 Task: Create a task  Create a feature to schedule automatic backups of app data , assign it to team member softage.10@softage.net in the project TriumphTech and update the status of the task to  At Risk , set the priority of the task to Medium.
Action: Mouse moved to (59, 391)
Screenshot: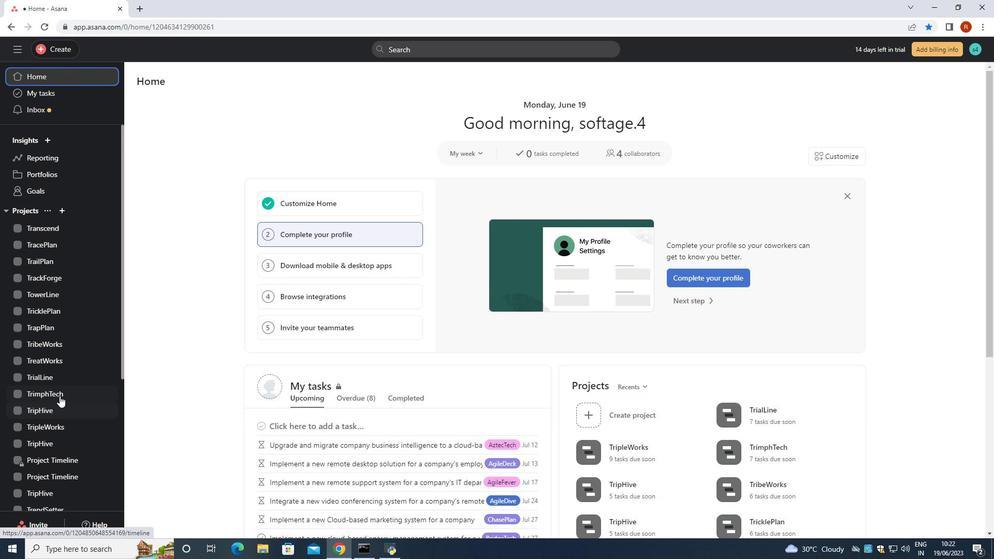 
Action: Mouse pressed left at (59, 391)
Screenshot: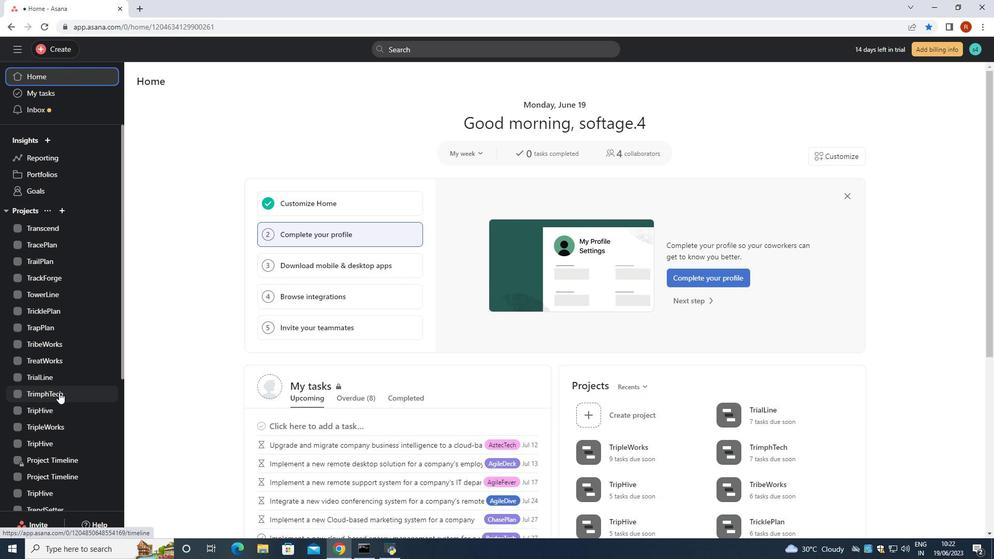 
Action: Mouse moved to (160, 132)
Screenshot: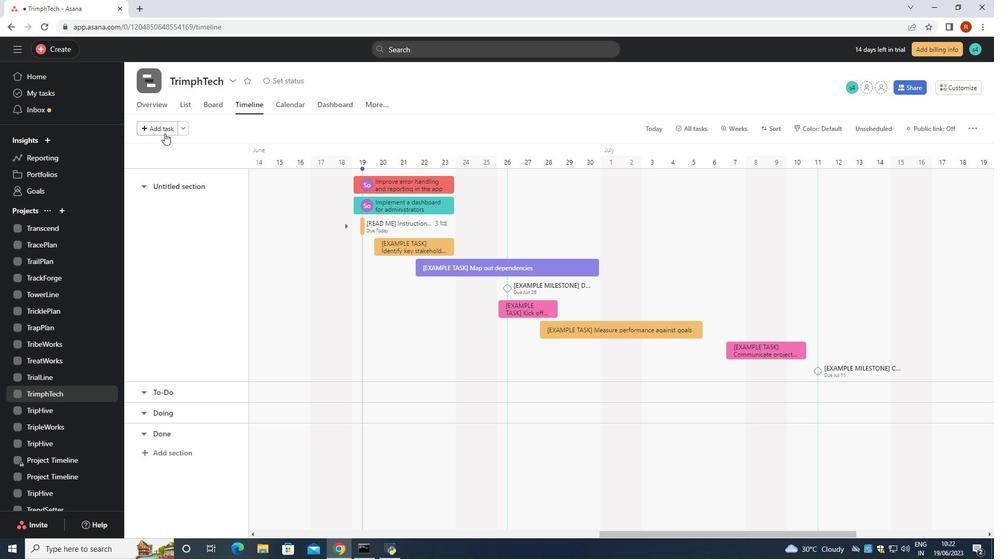 
Action: Mouse pressed left at (160, 132)
Screenshot: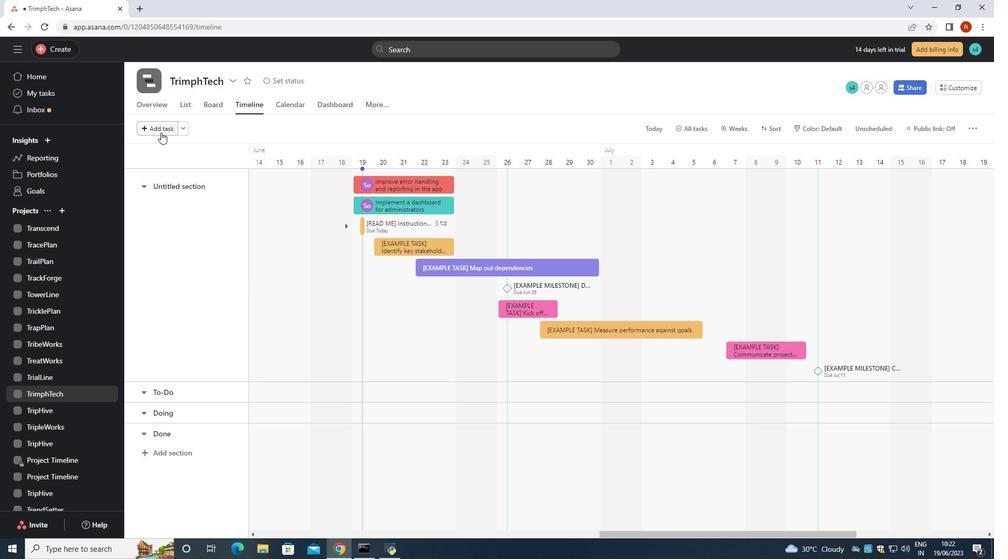 
Action: Key pressed <Key.shift><Key.shift><Key.shift><Key.shift><Key.shift>Create<Key.space>a<Key.space>feature<Key.space>to<Key.space>schedule<Key.space>automatic<Key.space>backups<Key.space>of<Key.space>app<Key.enter>
Screenshot: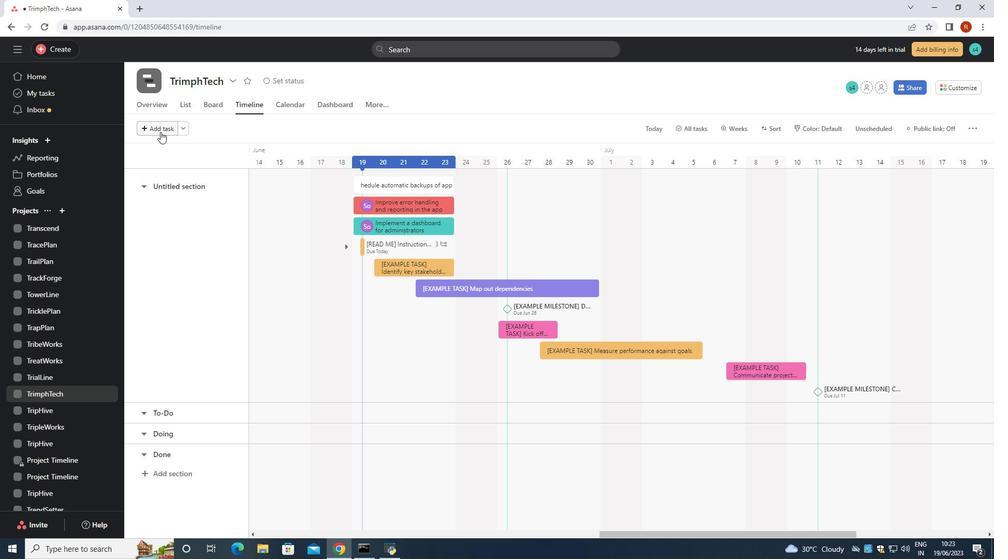 
Action: Mouse moved to (410, 182)
Screenshot: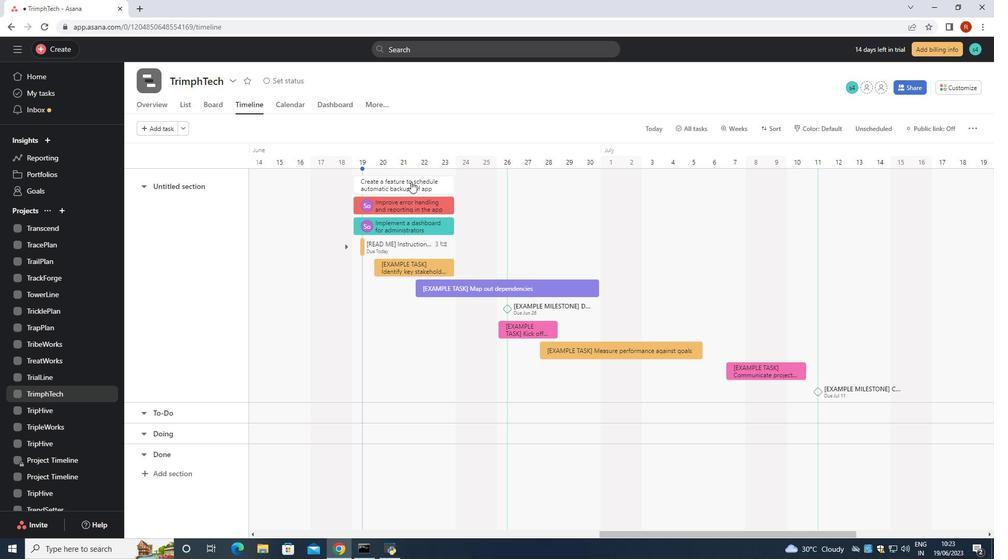 
Action: Mouse pressed left at (410, 182)
Screenshot: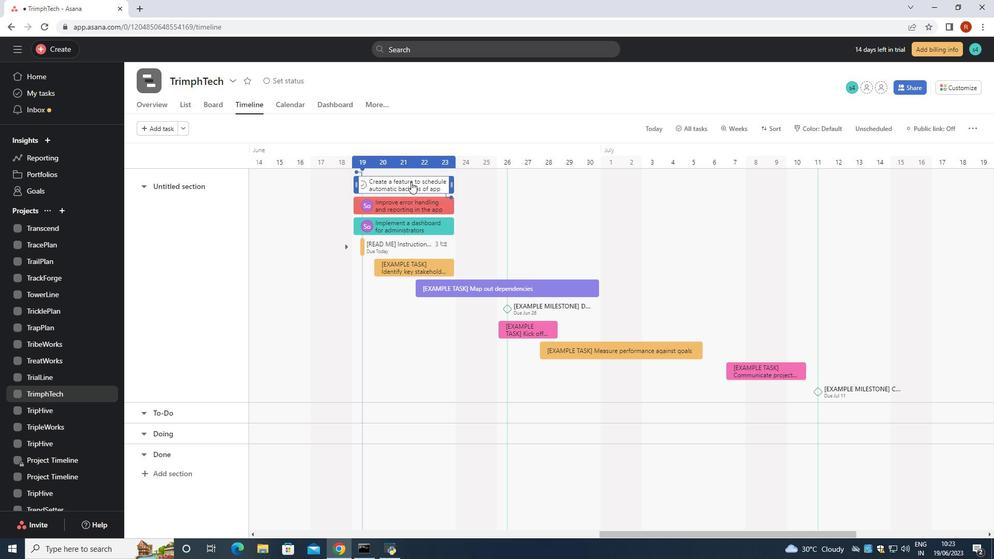 
Action: Mouse moved to (720, 186)
Screenshot: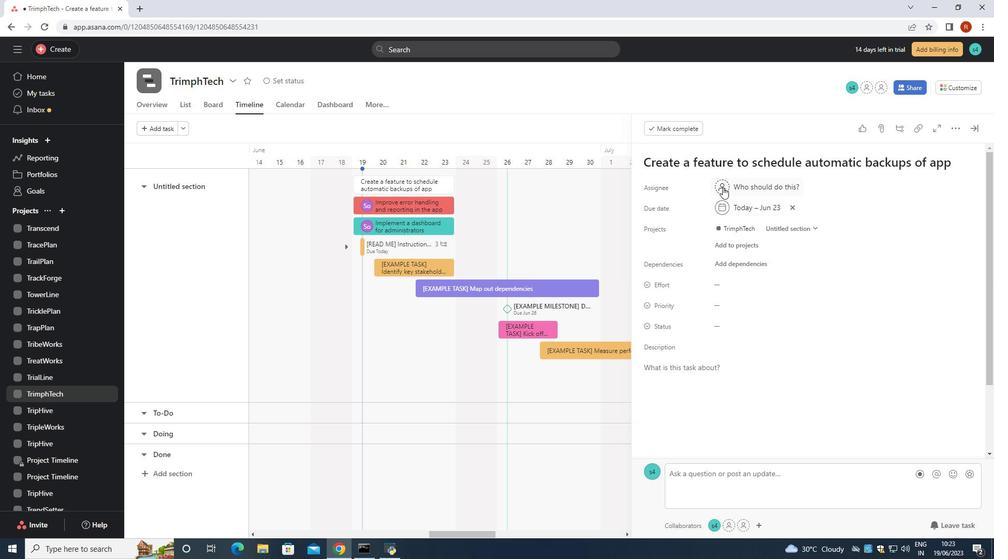 
Action: Mouse pressed left at (720, 186)
Screenshot: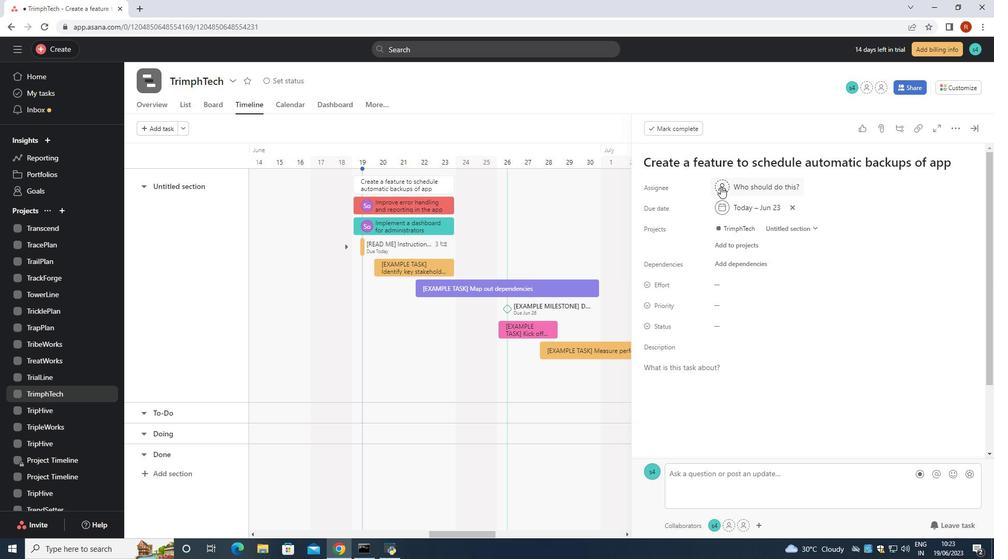 
Action: Key pressed <Key.shift>Softage.10<Key.shift>@softage.net
Screenshot: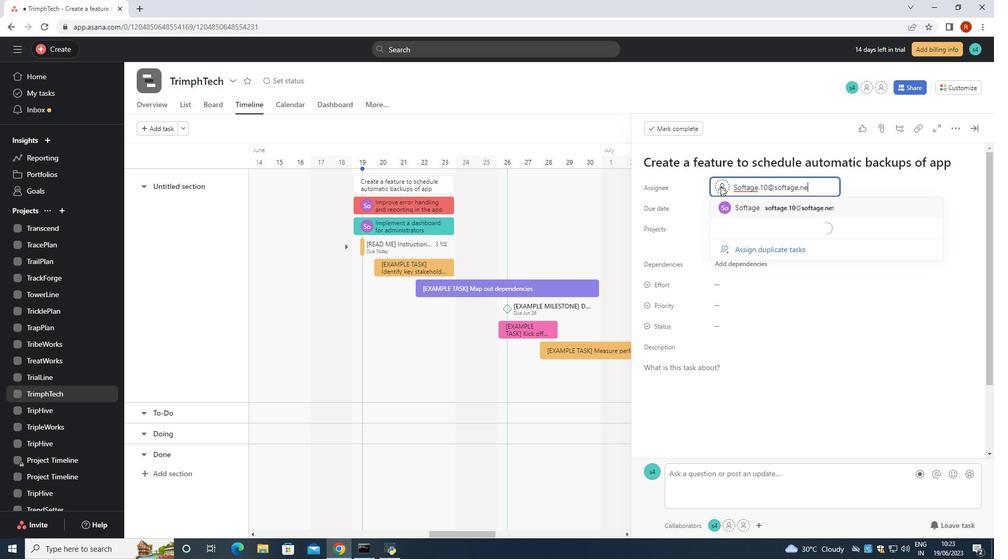 
Action: Mouse moved to (766, 205)
Screenshot: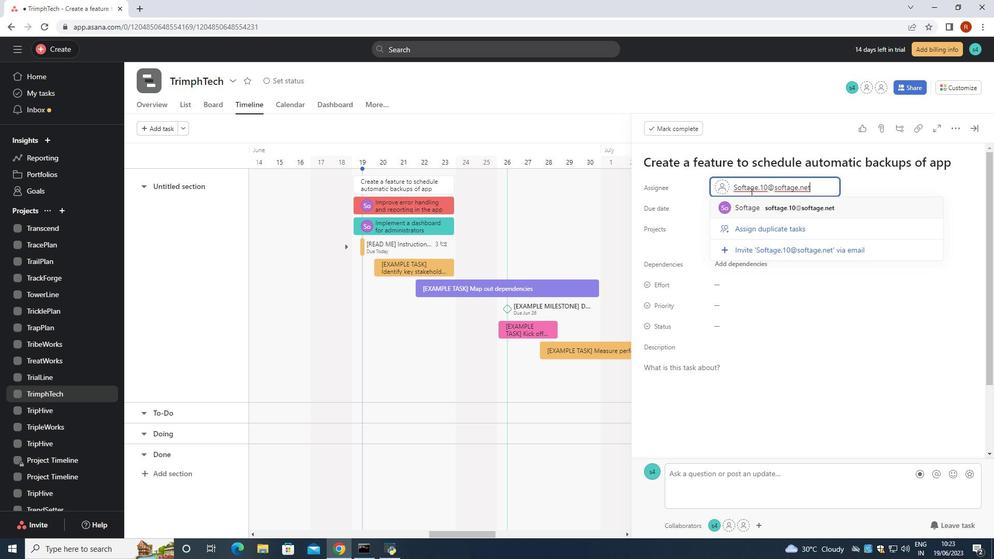
Action: Mouse pressed left at (766, 205)
Screenshot: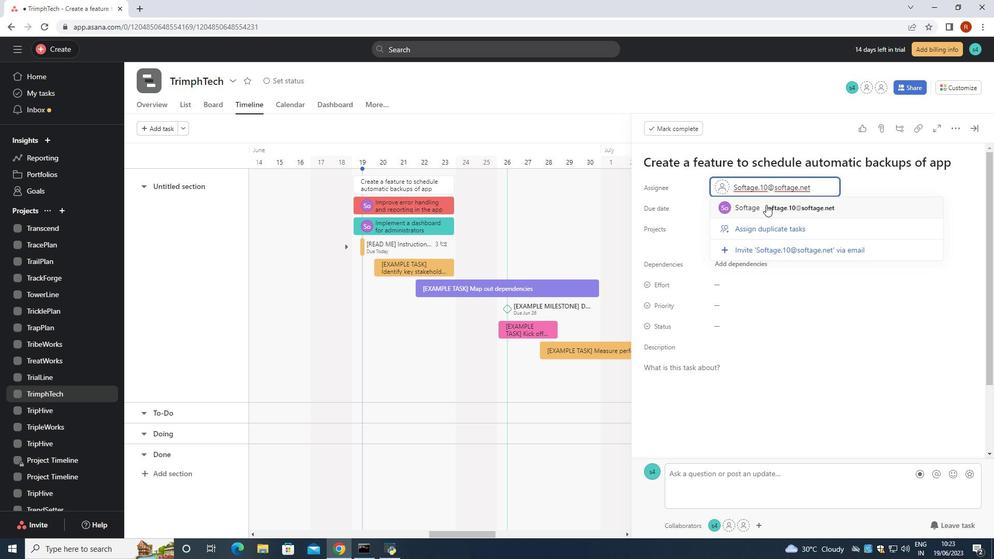 
Action: Mouse moved to (724, 326)
Screenshot: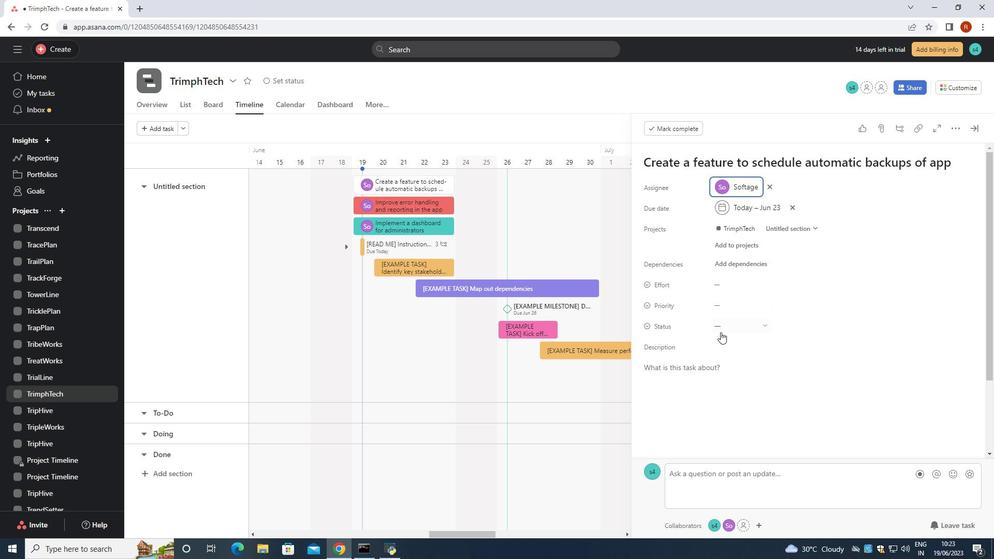 
Action: Mouse pressed left at (724, 326)
Screenshot: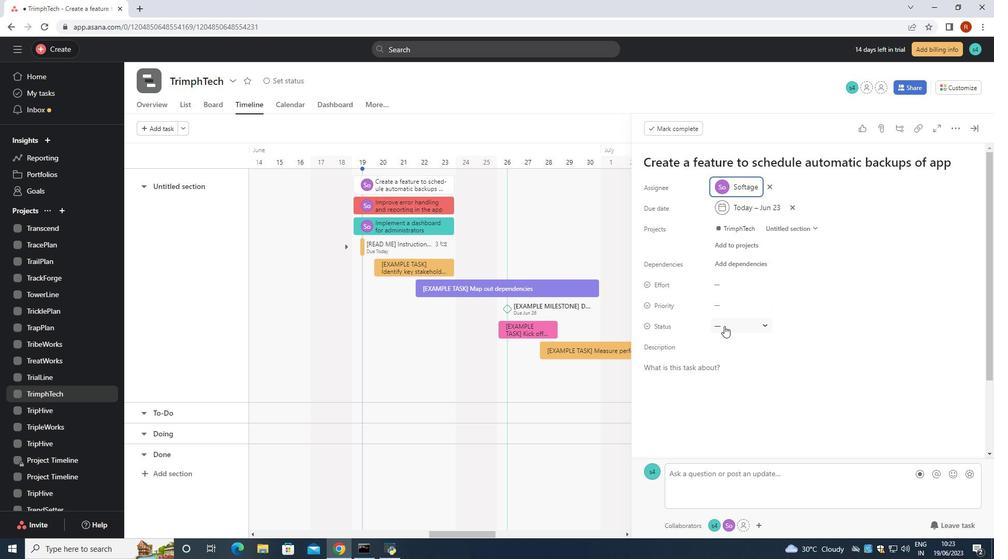 
Action: Mouse moved to (744, 380)
Screenshot: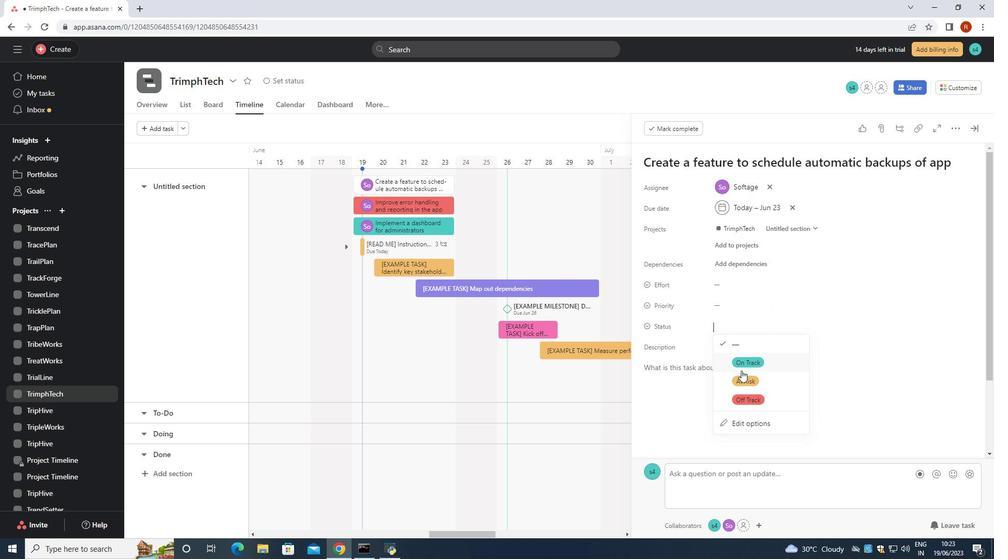 
Action: Mouse pressed left at (744, 380)
Screenshot: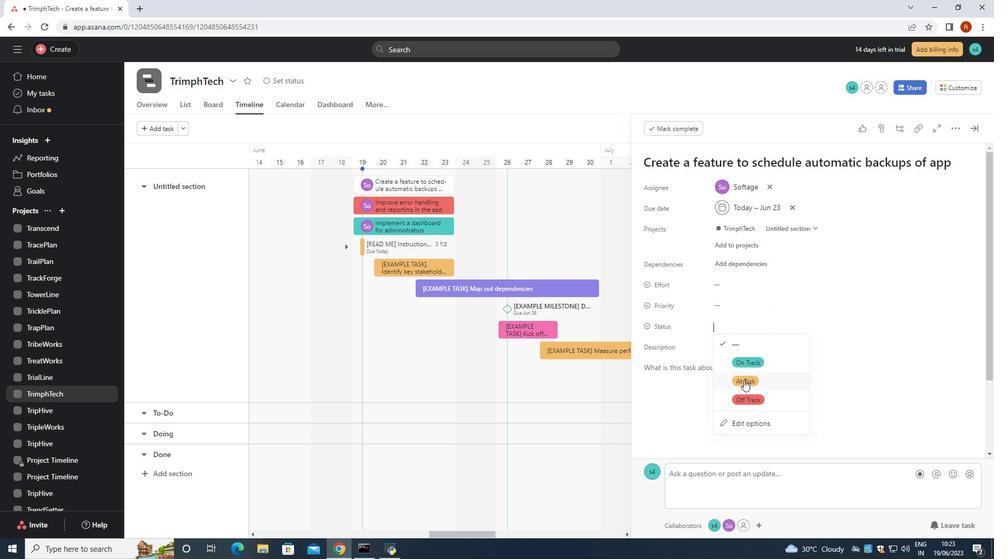 
Action: Mouse moved to (746, 305)
Screenshot: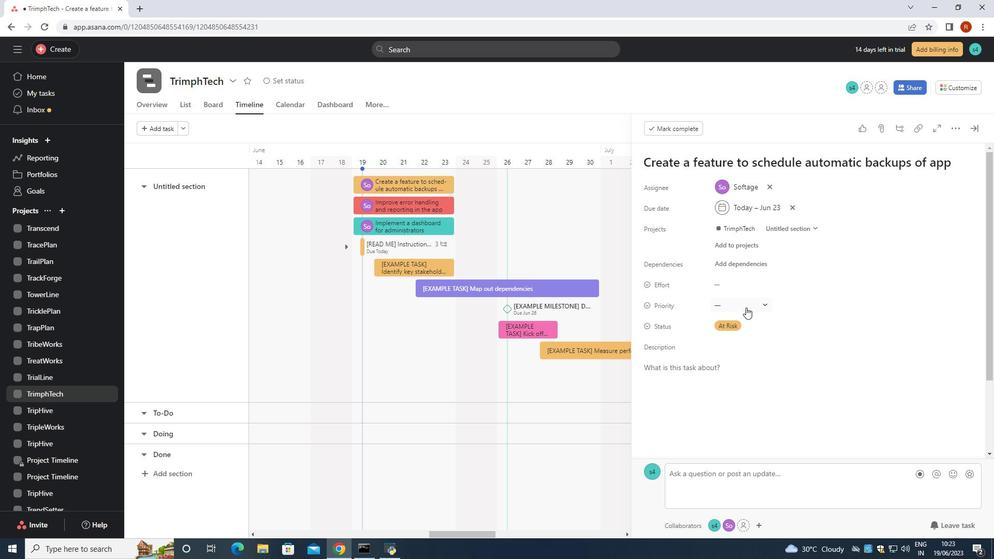 
Action: Mouse pressed left at (746, 305)
Screenshot: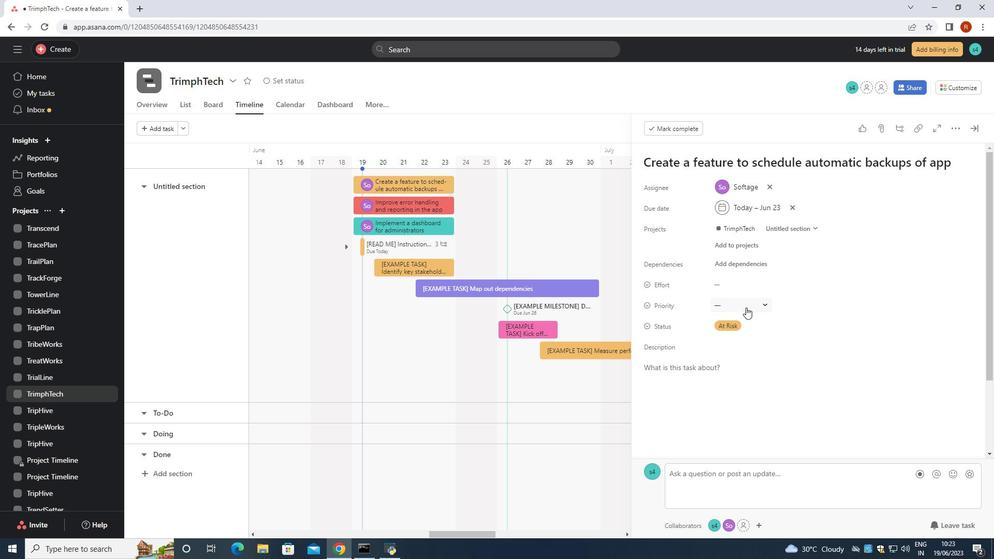 
Action: Mouse moved to (751, 360)
Screenshot: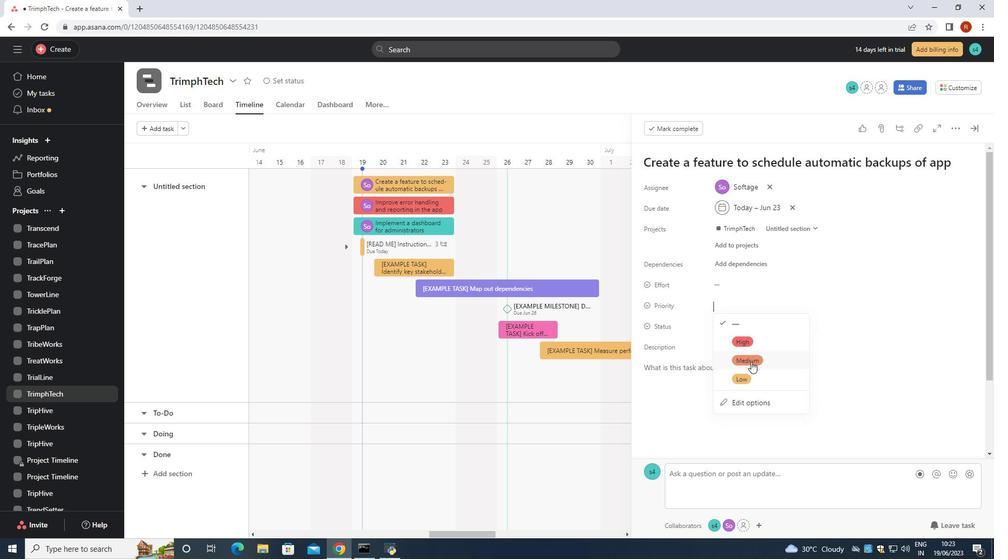 
Action: Mouse pressed left at (751, 360)
Screenshot: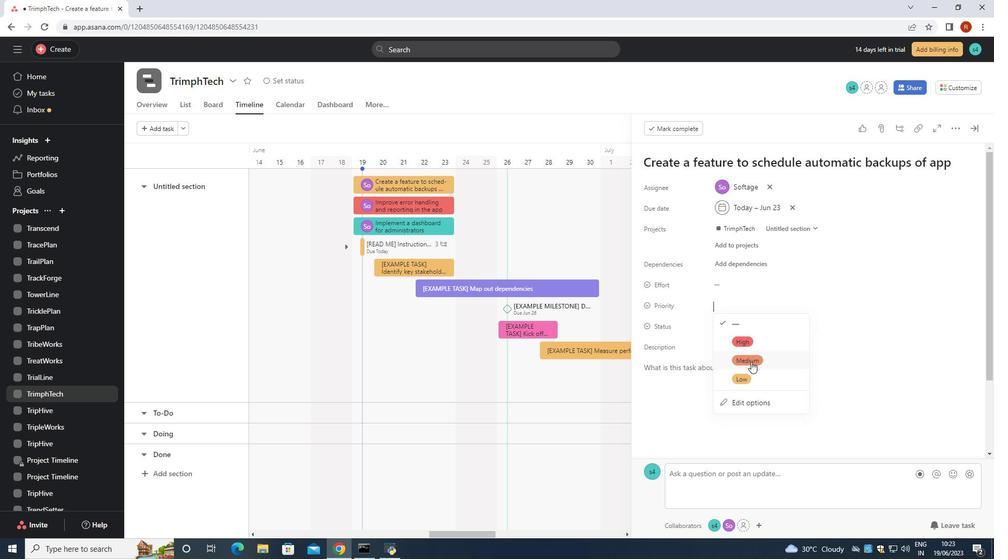 
Action: Mouse moved to (752, 359)
Screenshot: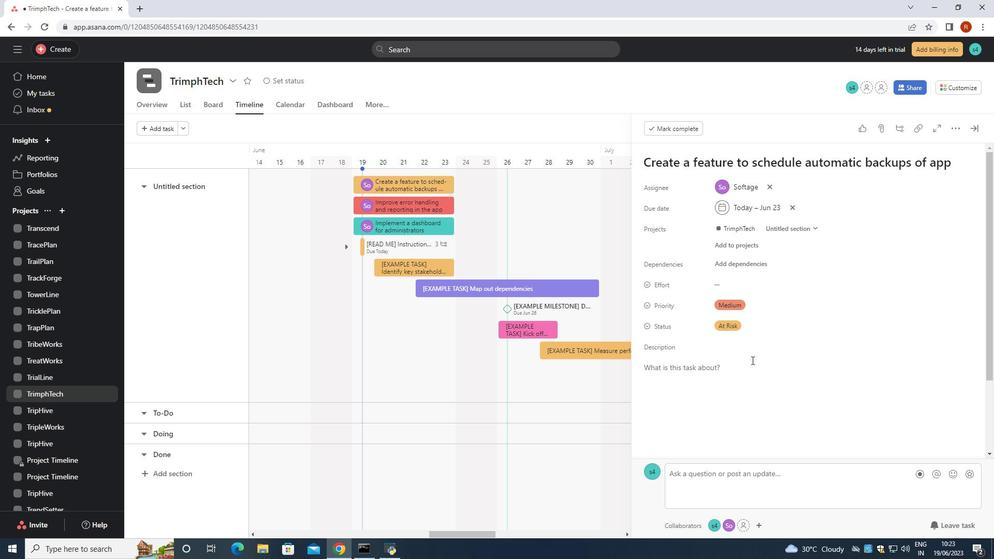 
